Task: Choose the host language as Turkish.
Action: Mouse pressed left at (801, 108)
Screenshot: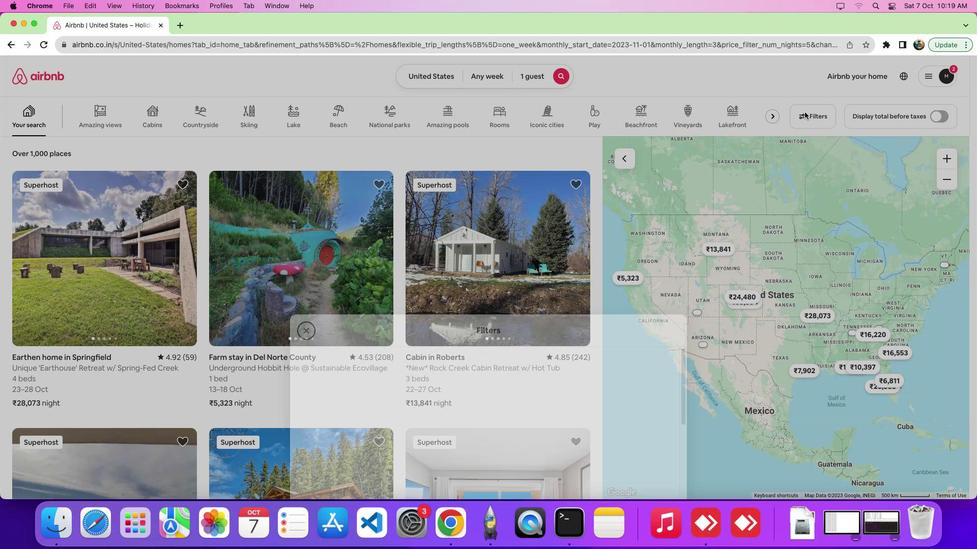 
Action: Mouse pressed left at (801, 108)
Screenshot: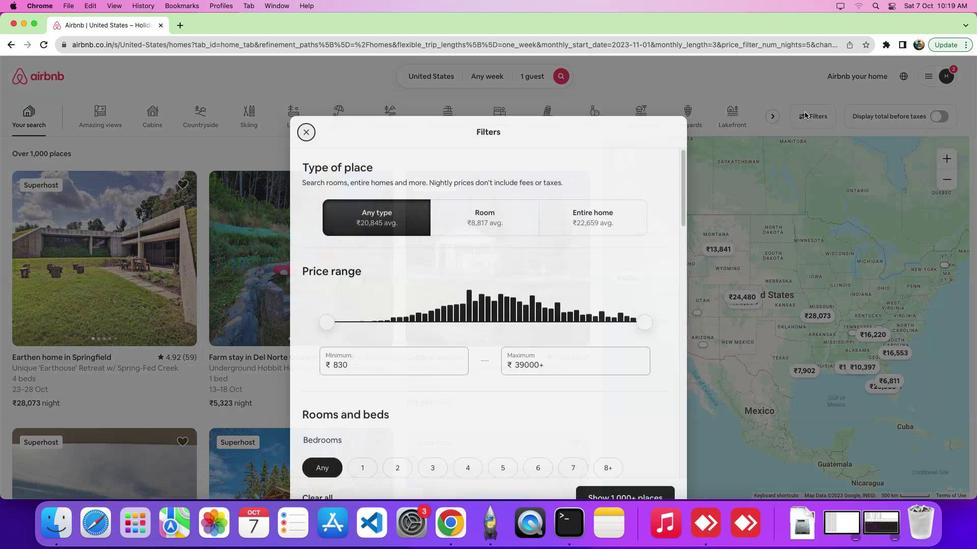 
Action: Mouse moved to (592, 178)
Screenshot: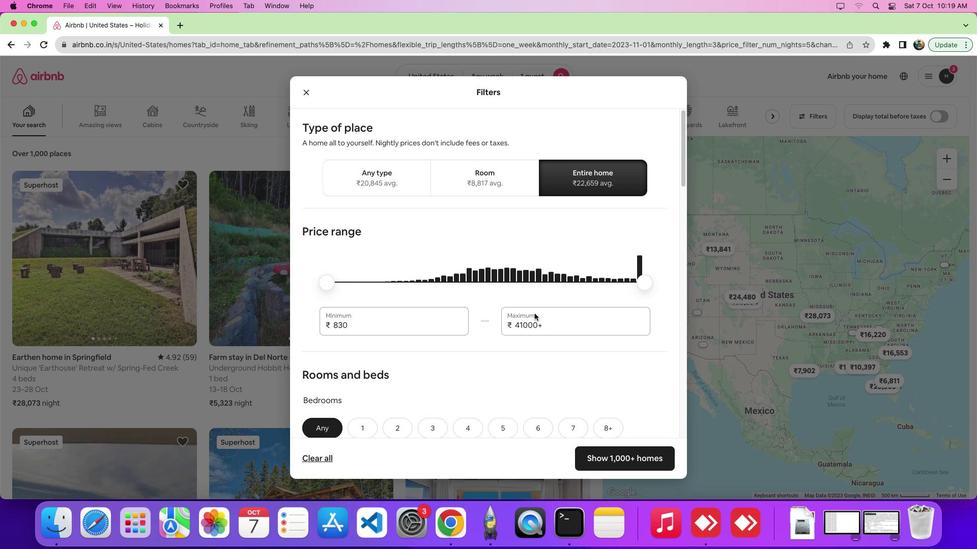
Action: Mouse pressed left at (592, 178)
Screenshot: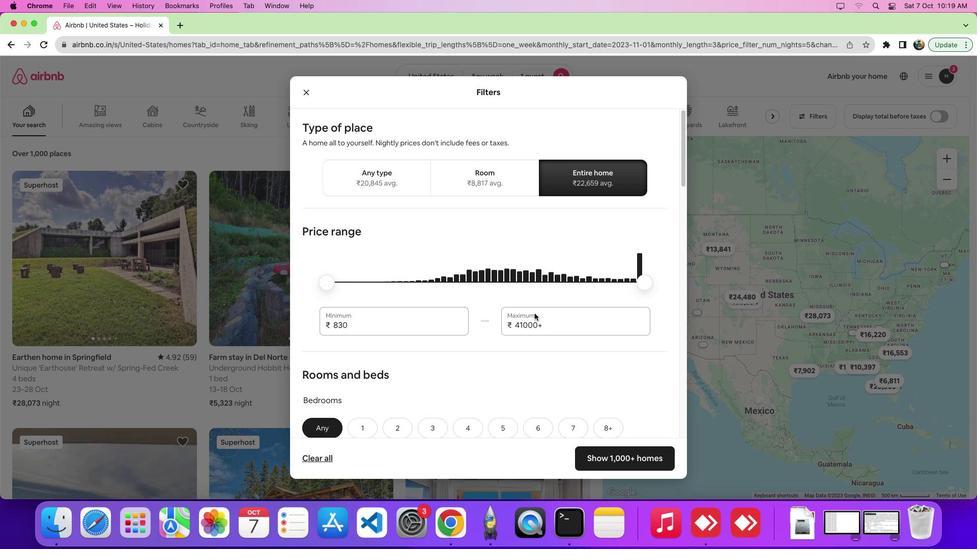 
Action: Mouse moved to (530, 310)
Screenshot: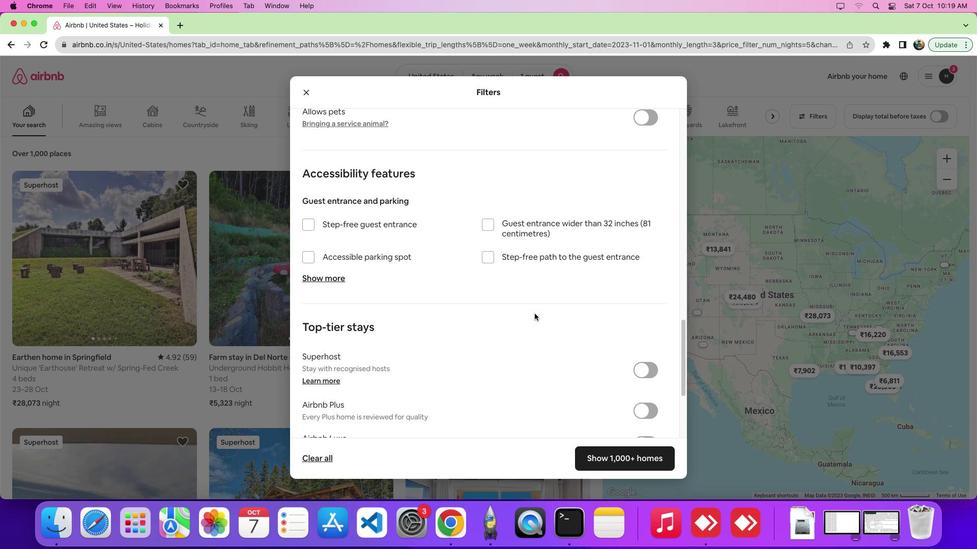 
Action: Mouse scrolled (530, 310) with delta (-3, -3)
Screenshot: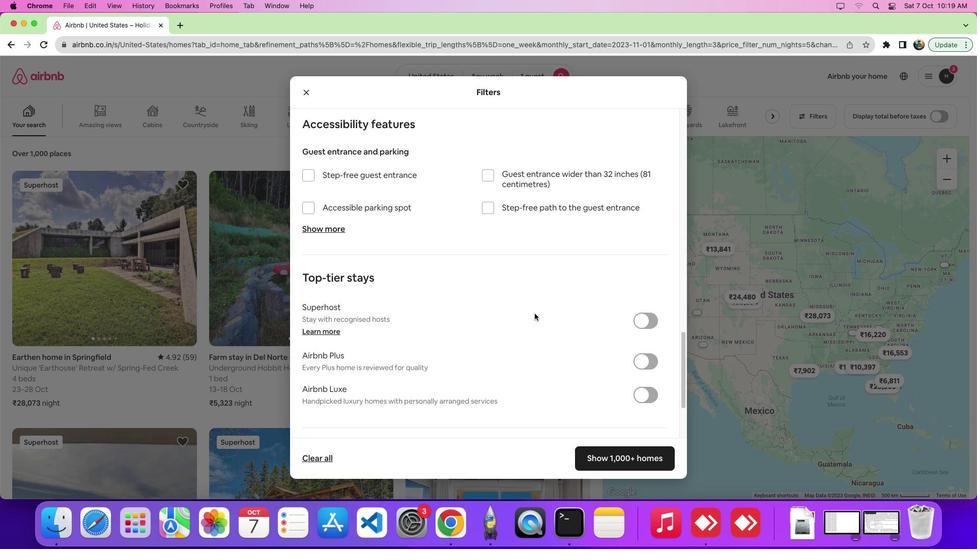 
Action: Mouse scrolled (530, 310) with delta (-3, -4)
Screenshot: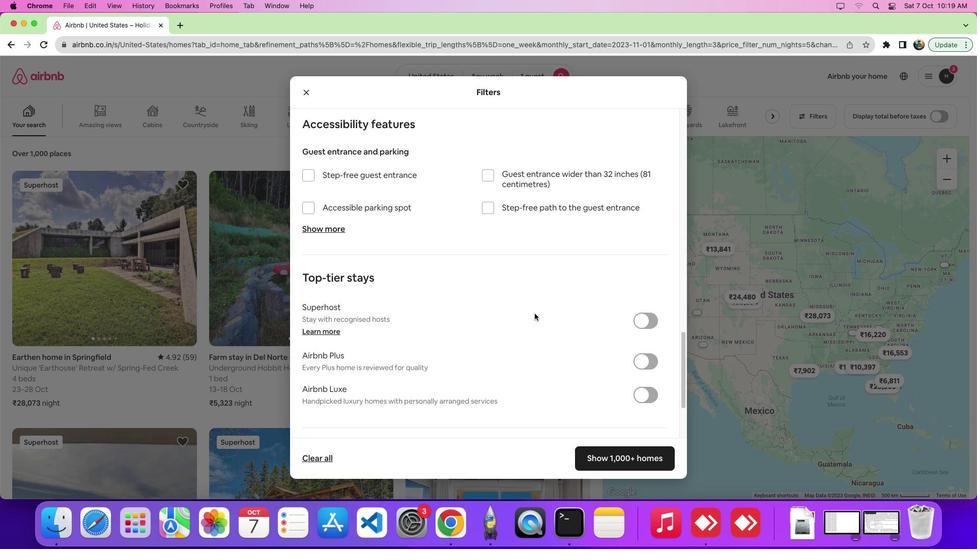 
Action: Mouse scrolled (530, 310) with delta (-3, -8)
Screenshot: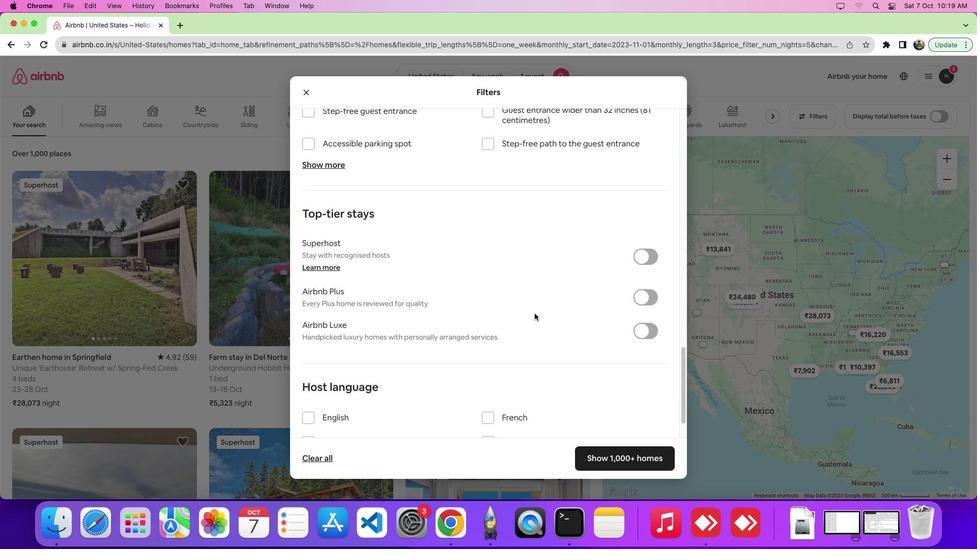 
Action: Mouse scrolled (530, 310) with delta (-3, -10)
Screenshot: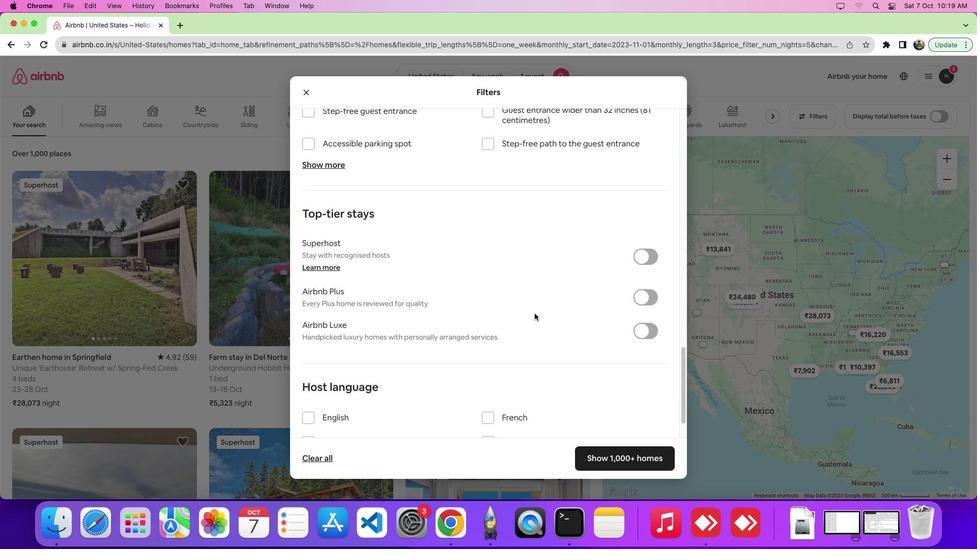 
Action: Mouse scrolled (530, 310) with delta (-3, -10)
Screenshot: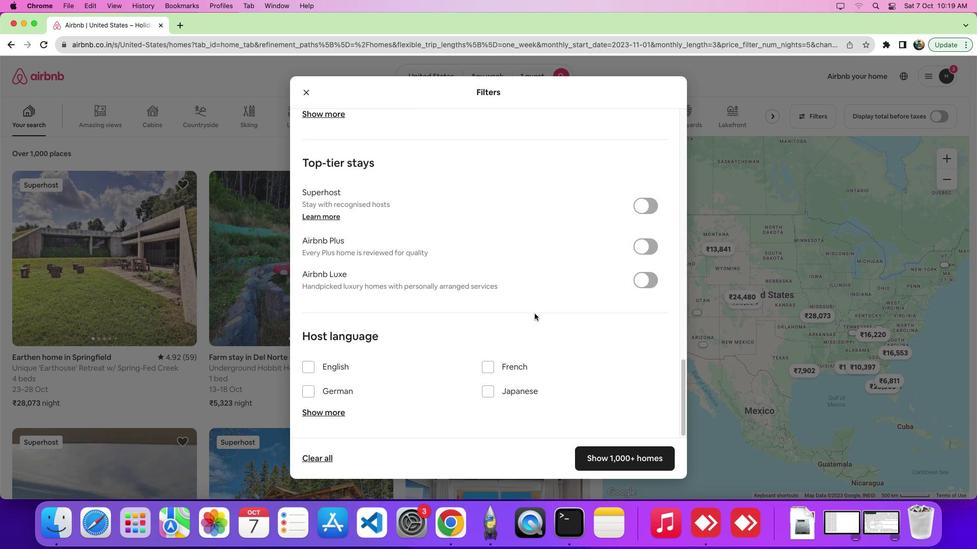 
Action: Mouse scrolled (530, 310) with delta (-3, -3)
Screenshot: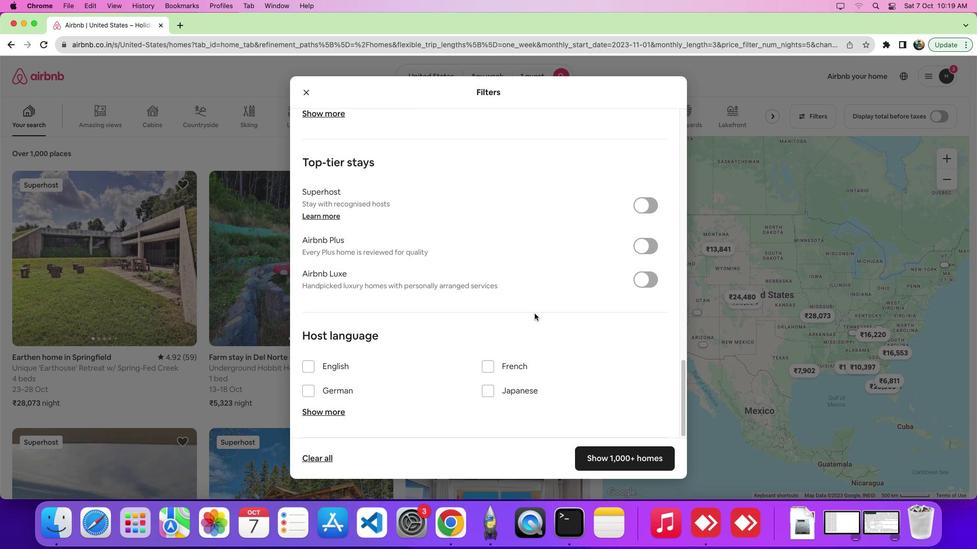 
Action: Mouse scrolled (530, 310) with delta (-3, -4)
Screenshot: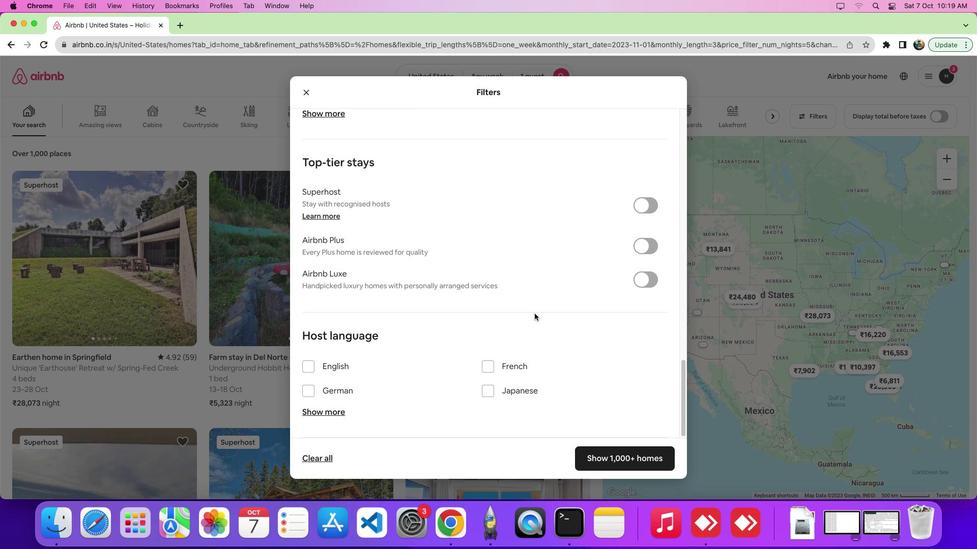 
Action: Mouse scrolled (530, 310) with delta (-3, -8)
Screenshot: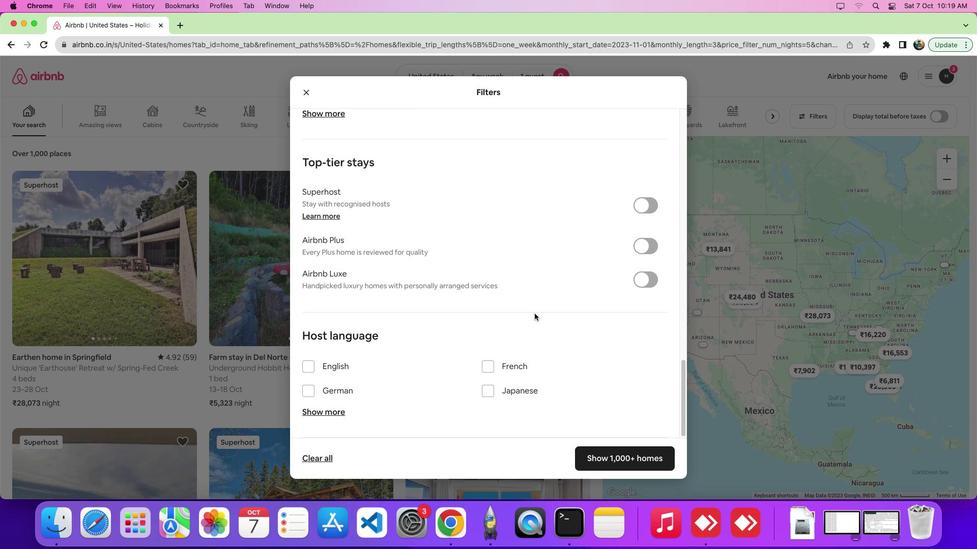 
Action: Mouse scrolled (530, 310) with delta (-3, -10)
Screenshot: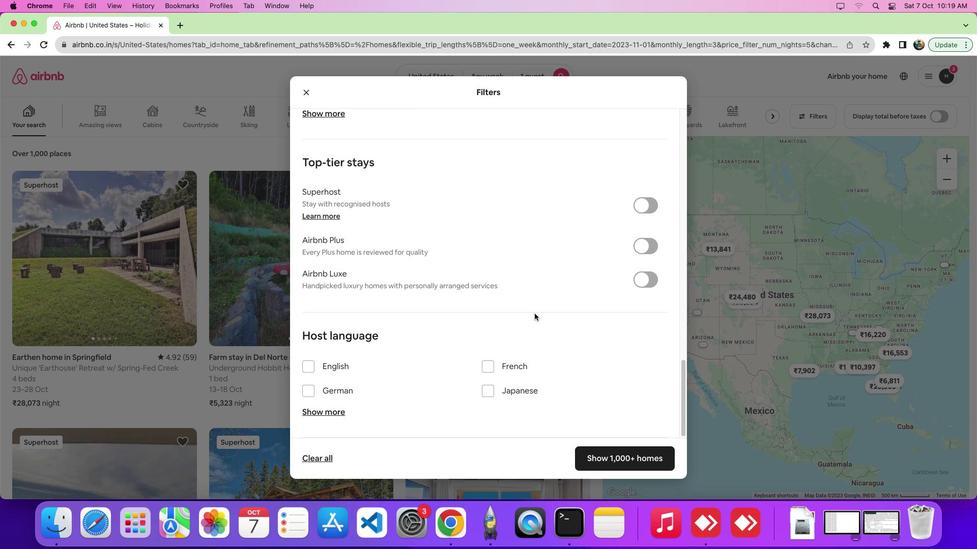
Action: Mouse scrolled (530, 310) with delta (-3, -10)
Screenshot: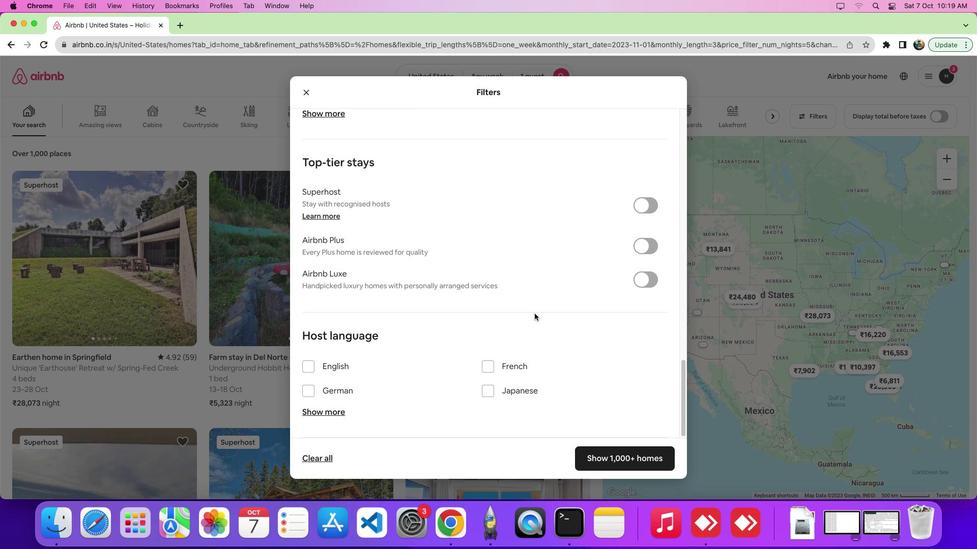 
Action: Mouse moved to (335, 407)
Screenshot: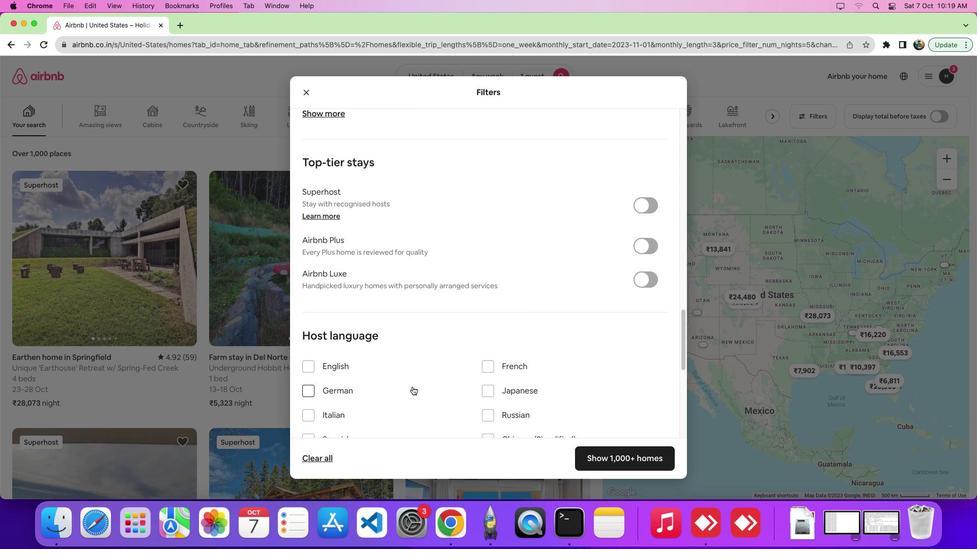 
Action: Mouse pressed left at (335, 407)
Screenshot: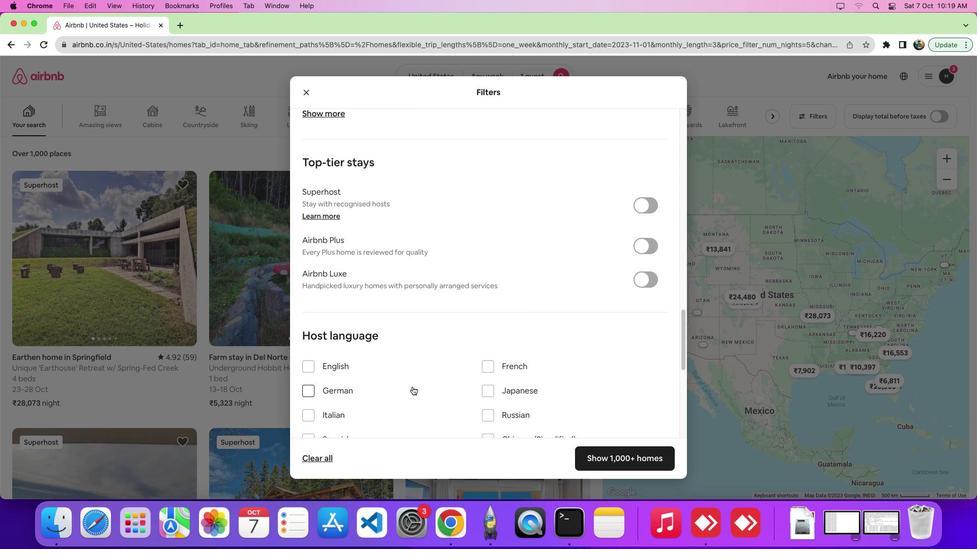 
Action: Mouse moved to (426, 376)
Screenshot: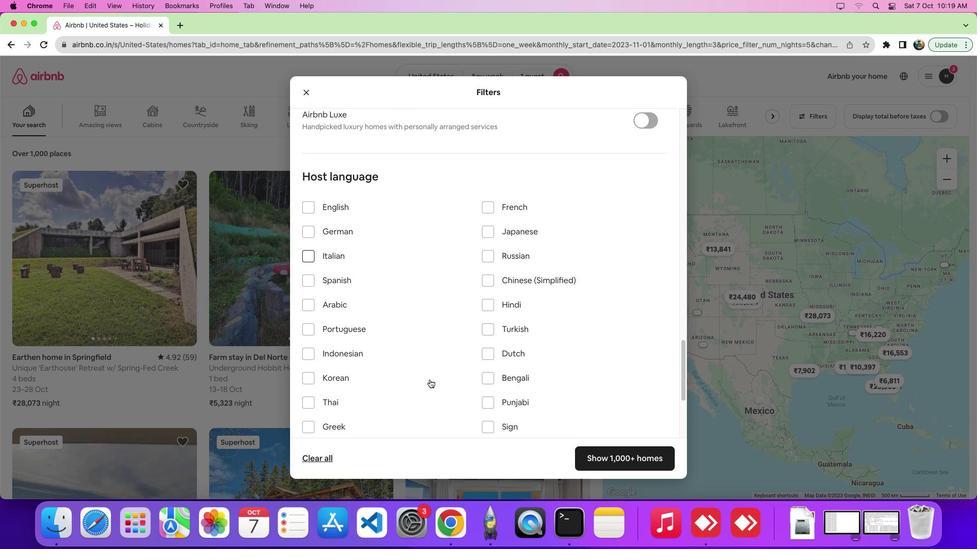 
Action: Mouse scrolled (426, 376) with delta (-3, -3)
Screenshot: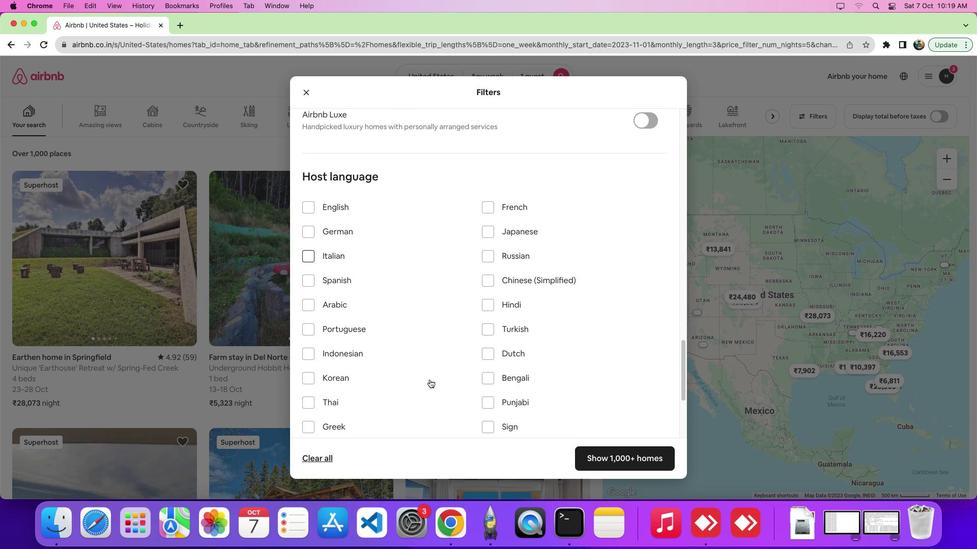 
Action: Mouse scrolled (426, 376) with delta (-3, -3)
Screenshot: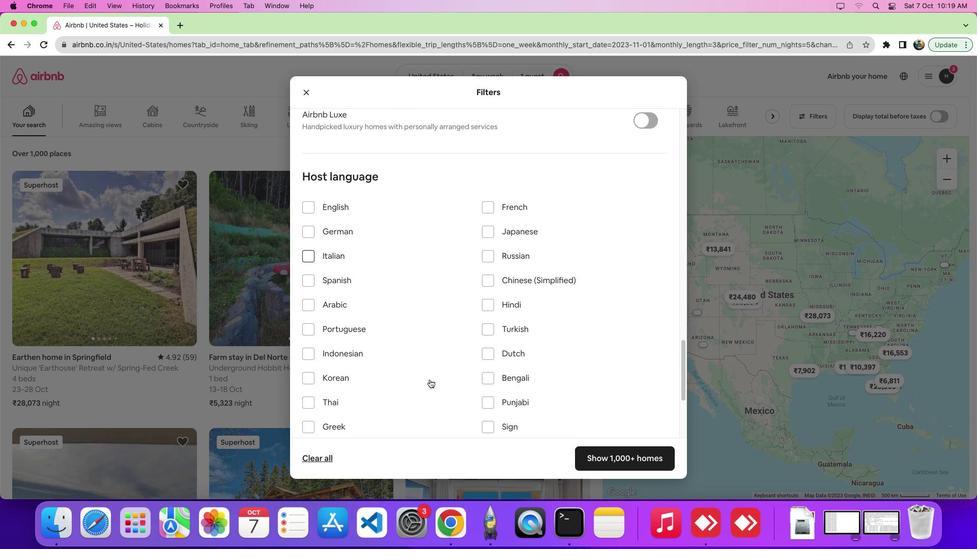 
Action: Mouse scrolled (426, 376) with delta (-3, -6)
Screenshot: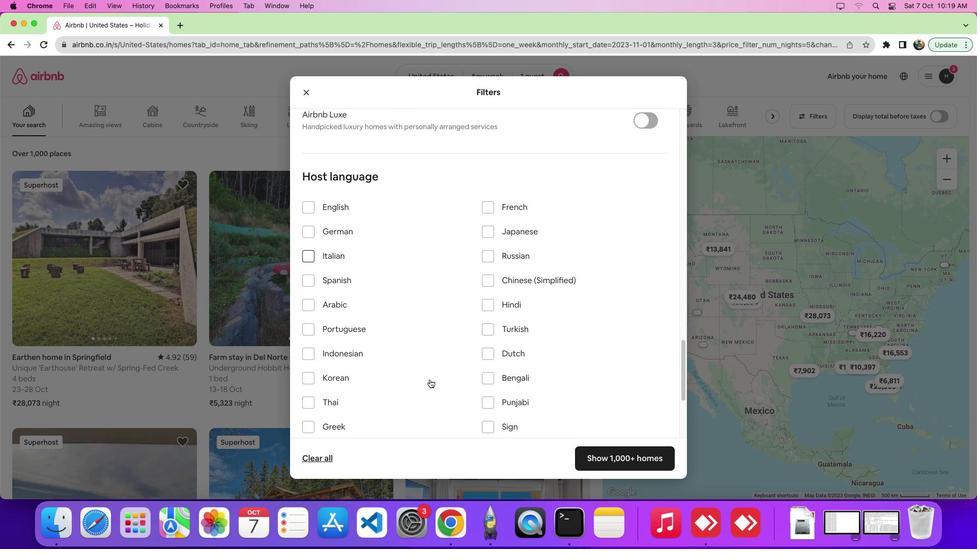
Action: Mouse scrolled (426, 376) with delta (-3, -3)
Screenshot: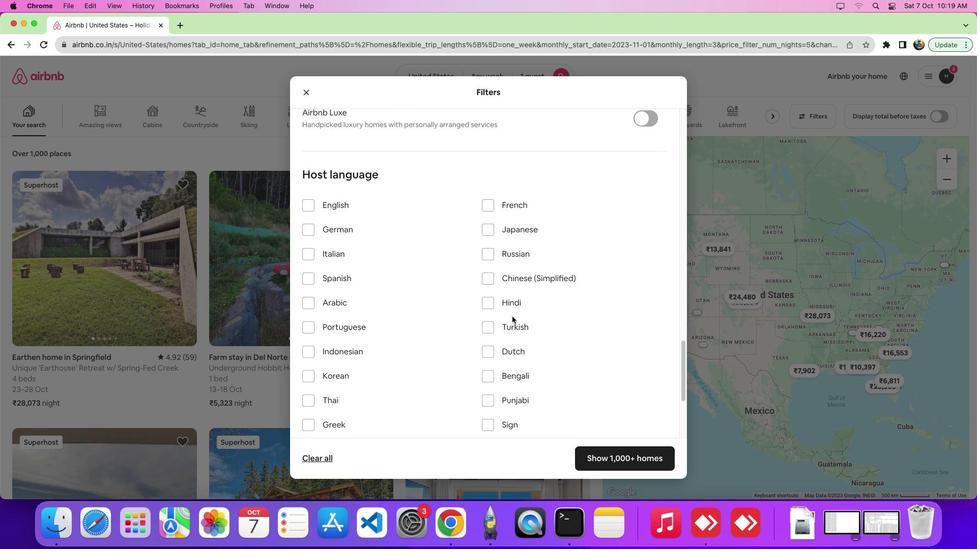 
Action: Mouse moved to (493, 323)
Screenshot: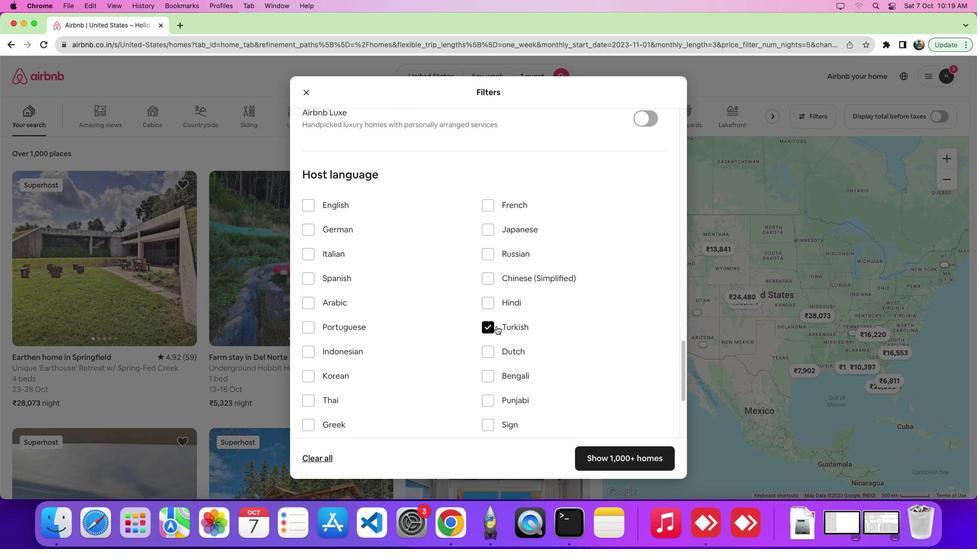 
Action: Mouse pressed left at (493, 323)
Screenshot: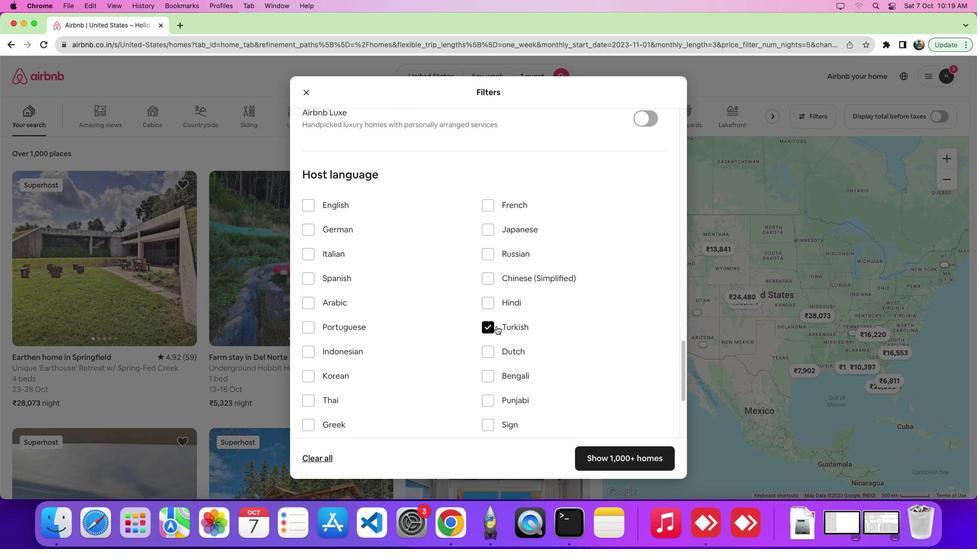 
